 Task: Set and save  "Max QP" for "H.264/MPEG-4 Part 10/AVC encoder (x264 10-bit)" to 10.
Action: Mouse moved to (93, 13)
Screenshot: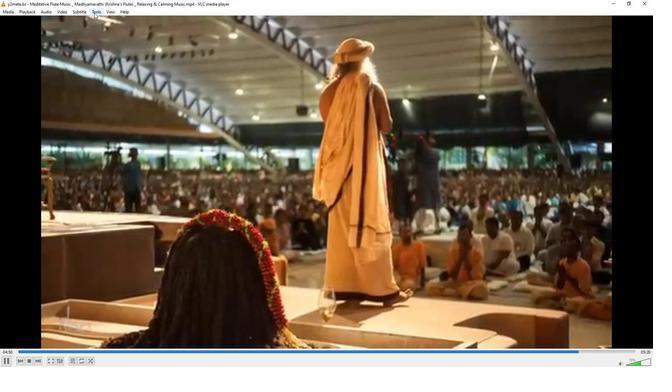 
Action: Mouse pressed left at (93, 13)
Screenshot: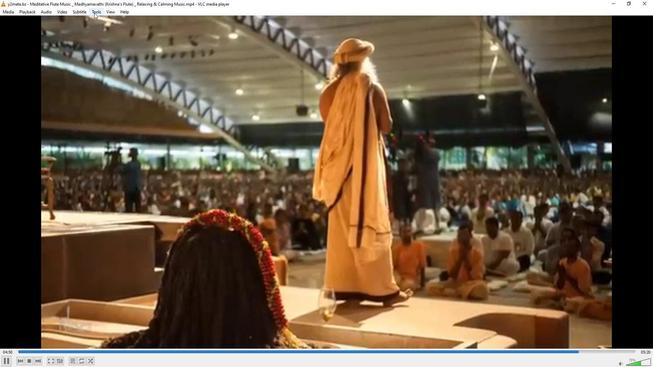 
Action: Mouse moved to (111, 92)
Screenshot: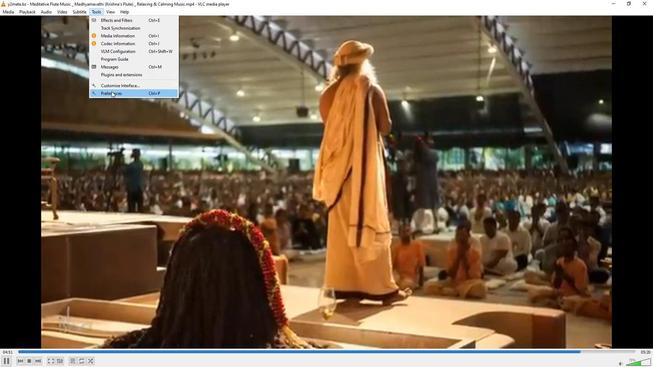 
Action: Mouse pressed left at (111, 92)
Screenshot: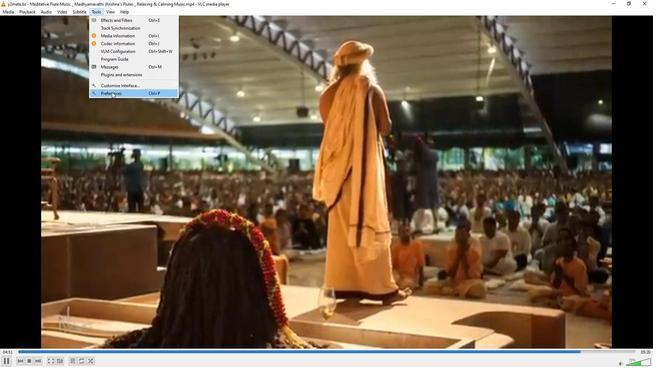 
Action: Mouse moved to (216, 300)
Screenshot: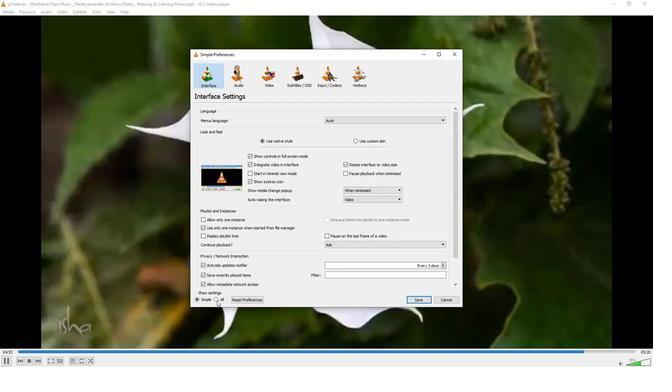 
Action: Mouse pressed left at (216, 300)
Screenshot: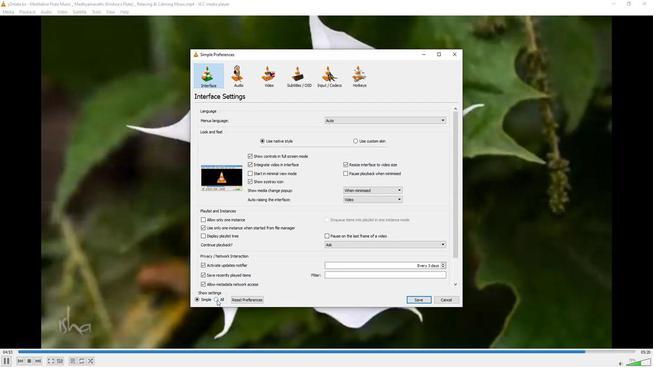 
Action: Mouse moved to (204, 231)
Screenshot: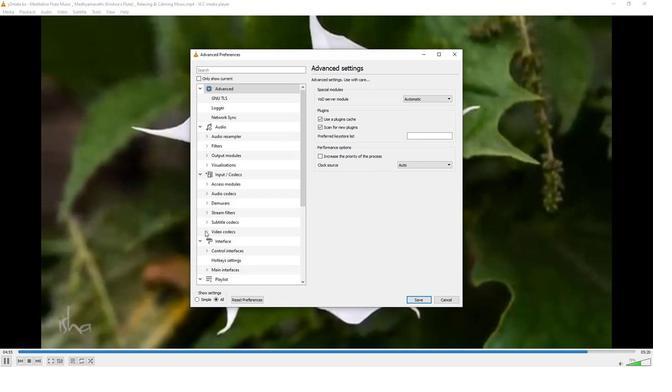
Action: Mouse pressed left at (204, 231)
Screenshot: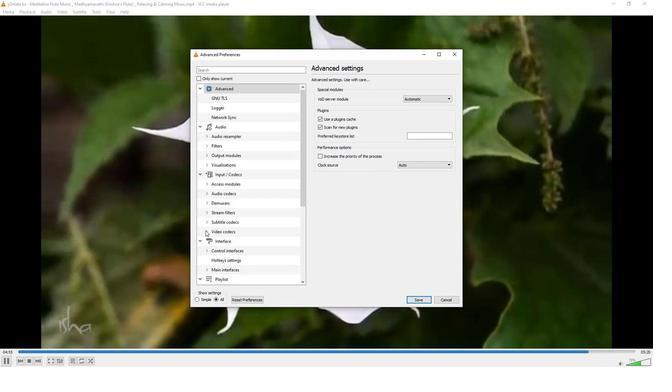 
Action: Mouse moved to (210, 238)
Screenshot: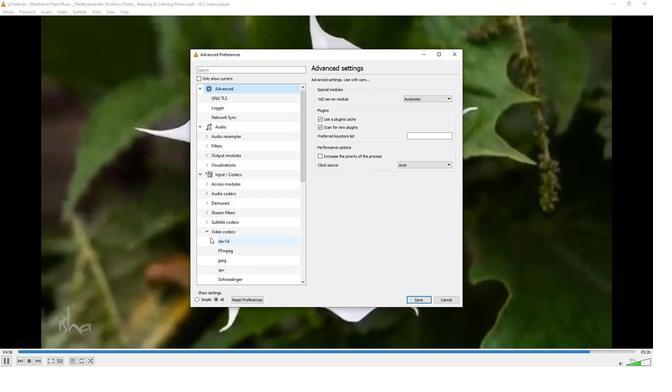 
Action: Mouse scrolled (210, 238) with delta (0, 0)
Screenshot: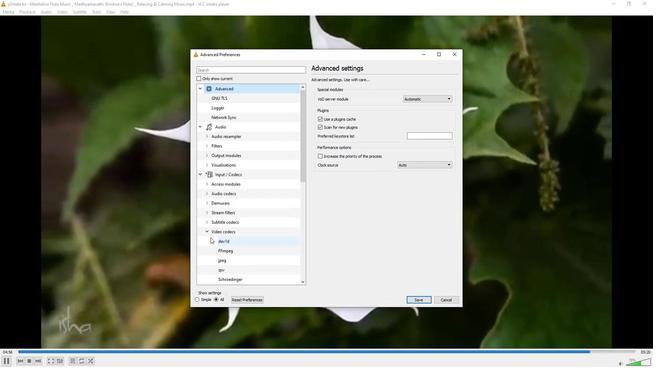
Action: Mouse scrolled (210, 238) with delta (0, 0)
Screenshot: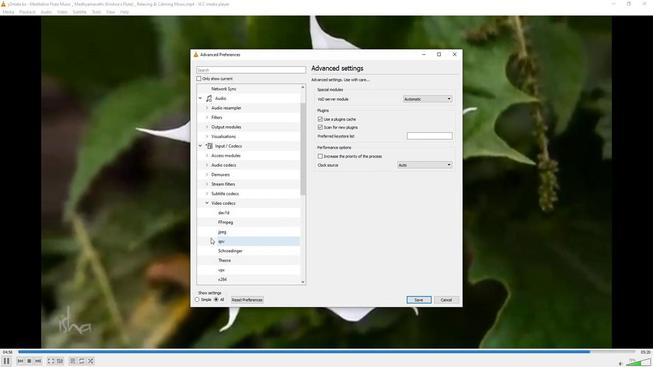 
Action: Mouse moved to (222, 261)
Screenshot: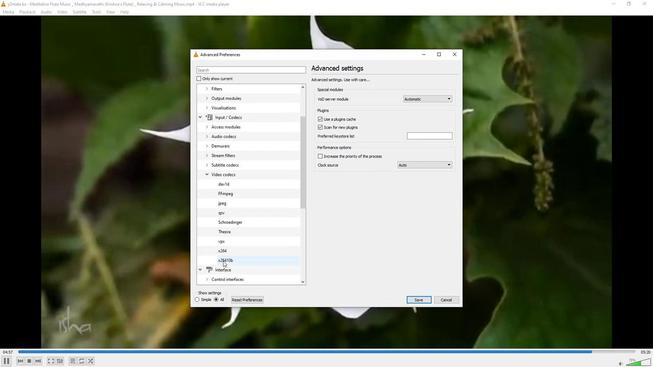 
Action: Mouse pressed left at (222, 261)
Screenshot: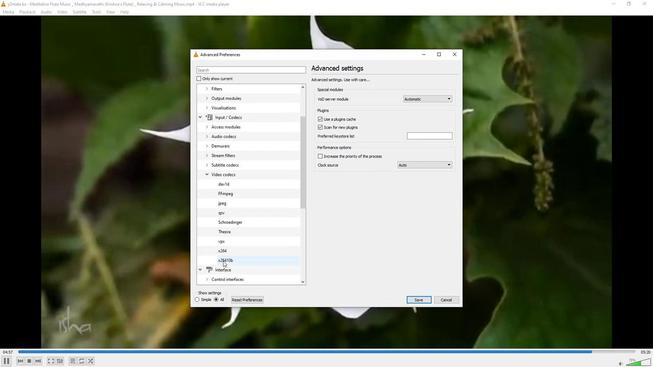 
Action: Mouse moved to (335, 237)
Screenshot: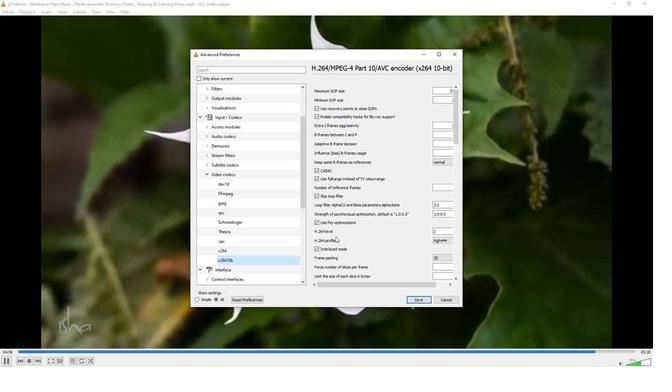 
Action: Mouse scrolled (335, 236) with delta (0, 0)
Screenshot: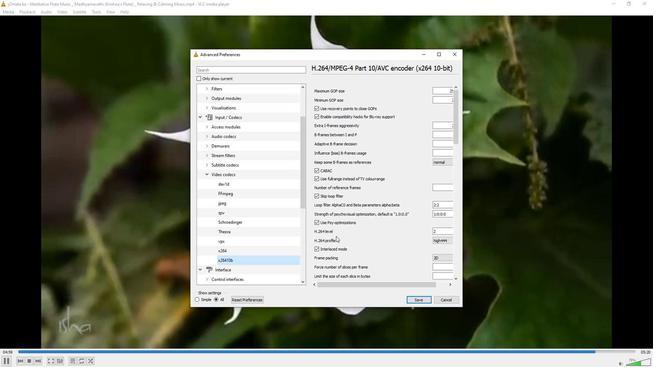 
Action: Mouse moved to (336, 235)
Screenshot: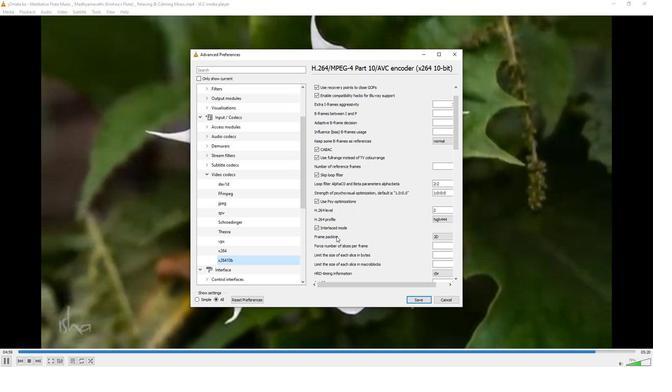 
Action: Mouse scrolled (336, 235) with delta (0, 0)
Screenshot: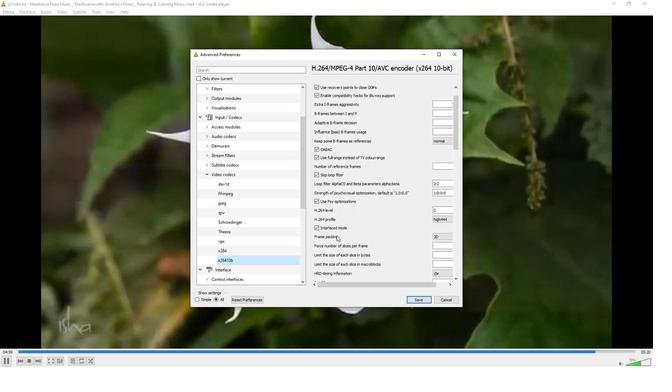 
Action: Mouse scrolled (336, 235) with delta (0, 0)
Screenshot: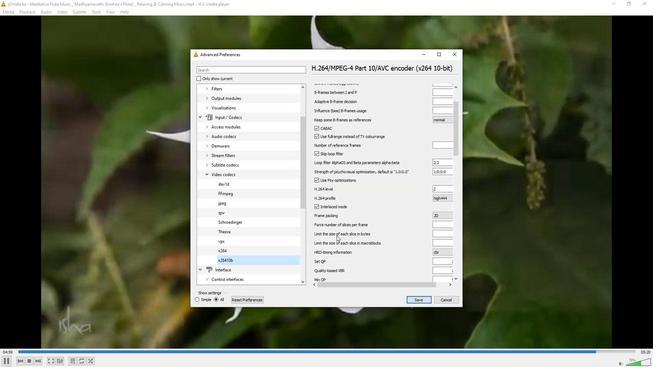 
Action: Mouse moved to (422, 284)
Screenshot: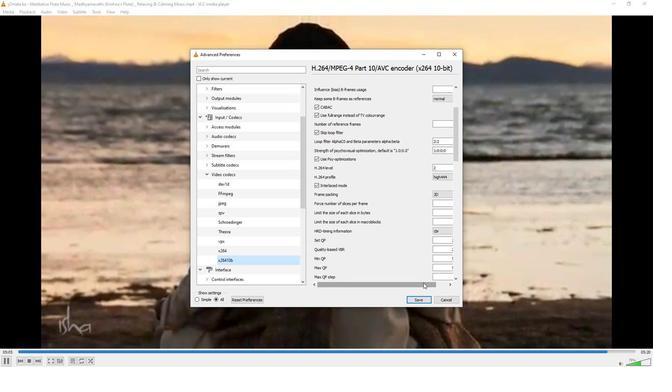 
Action: Mouse pressed left at (422, 284)
Screenshot: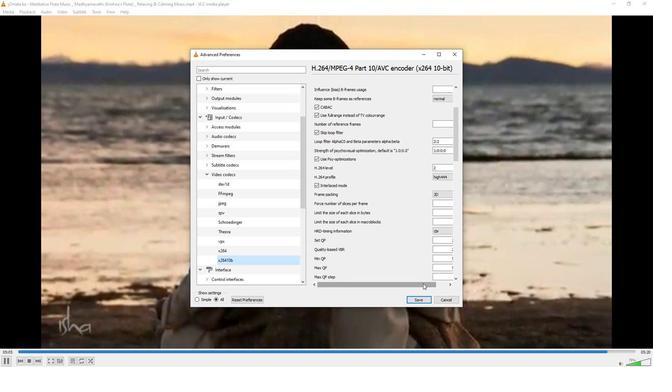 
Action: Mouse moved to (445, 267)
Screenshot: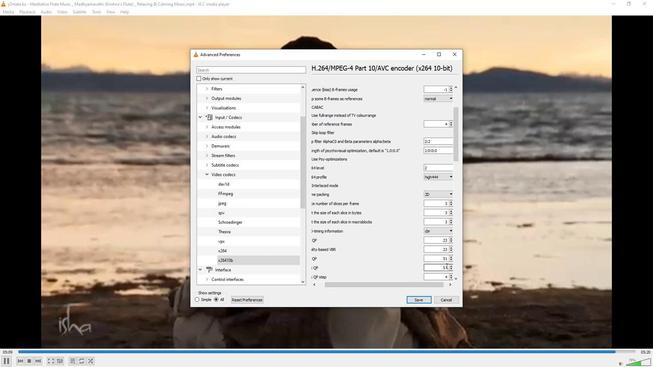 
Action: Mouse pressed left at (445, 267)
Screenshot: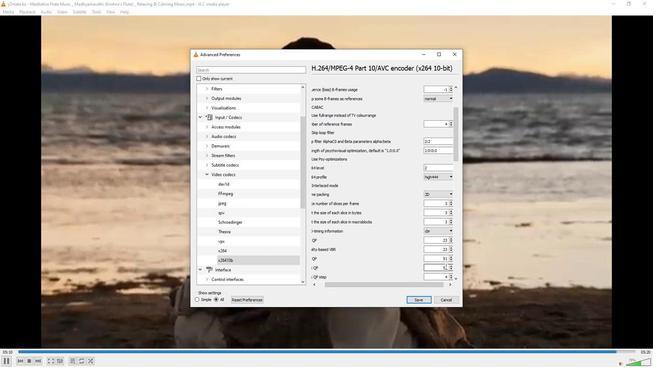 
Action: Mouse moved to (445, 267)
Screenshot: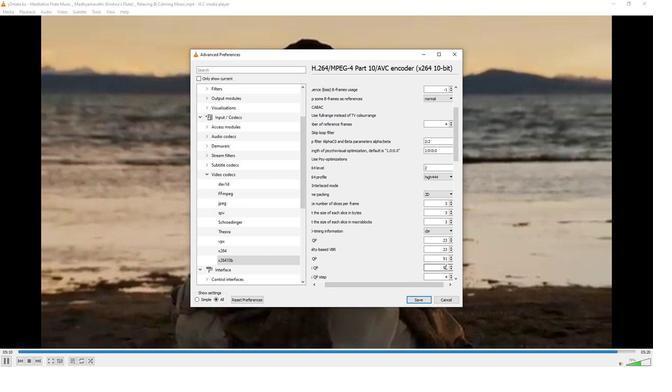 
Action: Key pressed <Key.backspace>
Screenshot: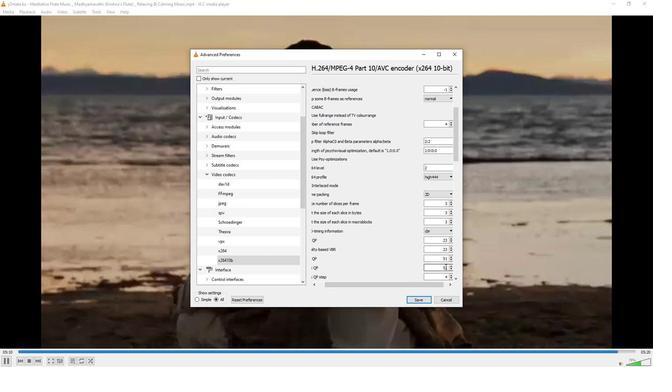 
Action: Mouse moved to (446, 268)
Screenshot: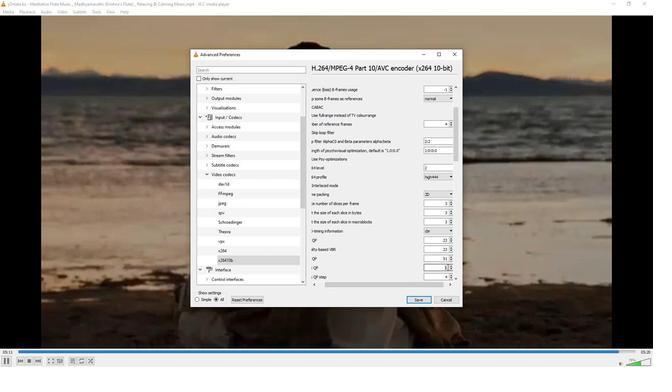 
Action: Mouse pressed left at (446, 268)
Screenshot: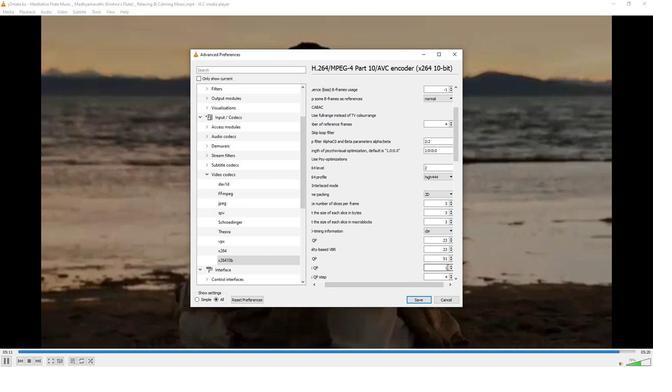 
Action: Mouse moved to (446, 268)
Screenshot: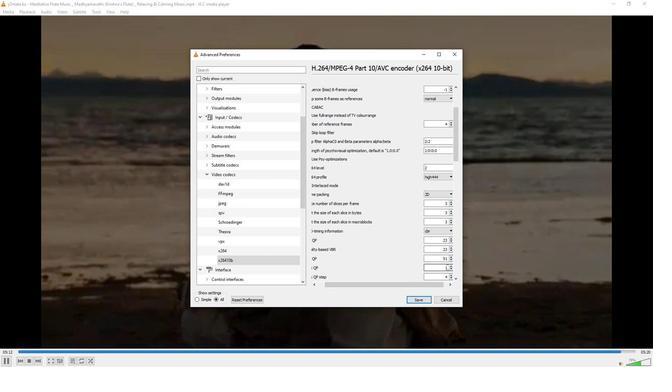 
Action: Key pressed 0
Screenshot: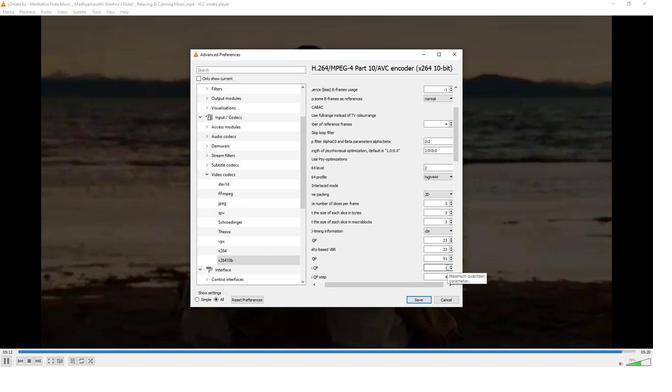 
Action: Mouse moved to (416, 299)
Screenshot: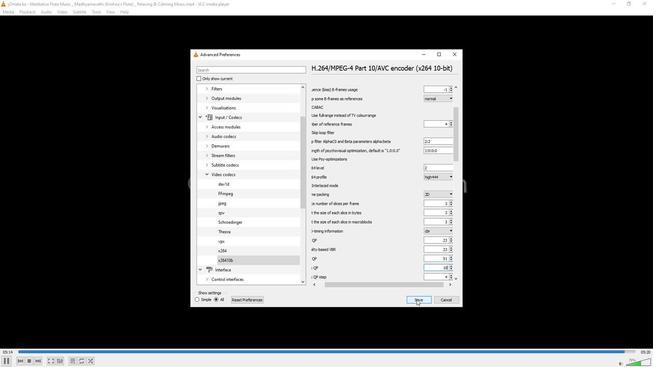 
Action: Mouse pressed left at (416, 299)
Screenshot: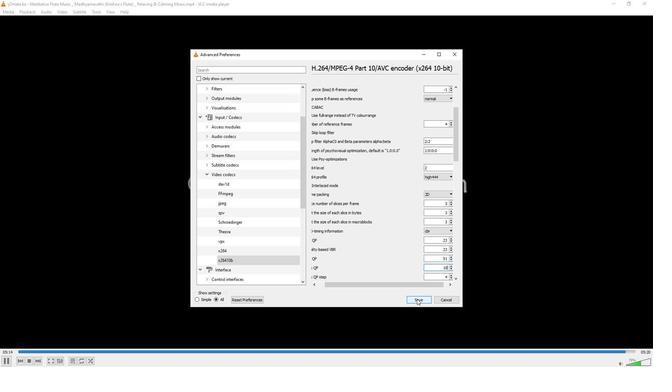 
Action: Mouse moved to (392, 266)
Screenshot: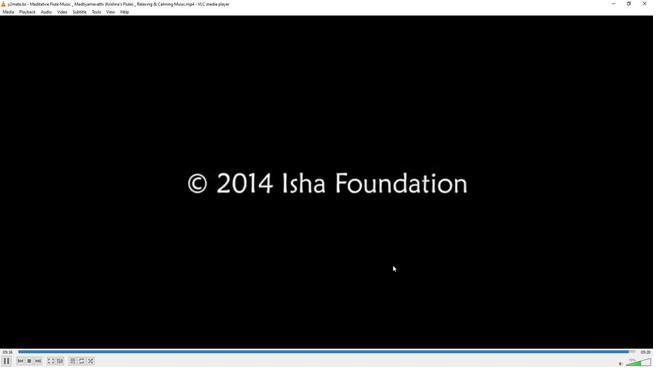 
